 Task: Add a signature Dale Allen containing 'With appreciation and gratitude, Dale Allen' to email address softage.1@softage.net and add a folder Software
Action: Key pressed n
Screenshot: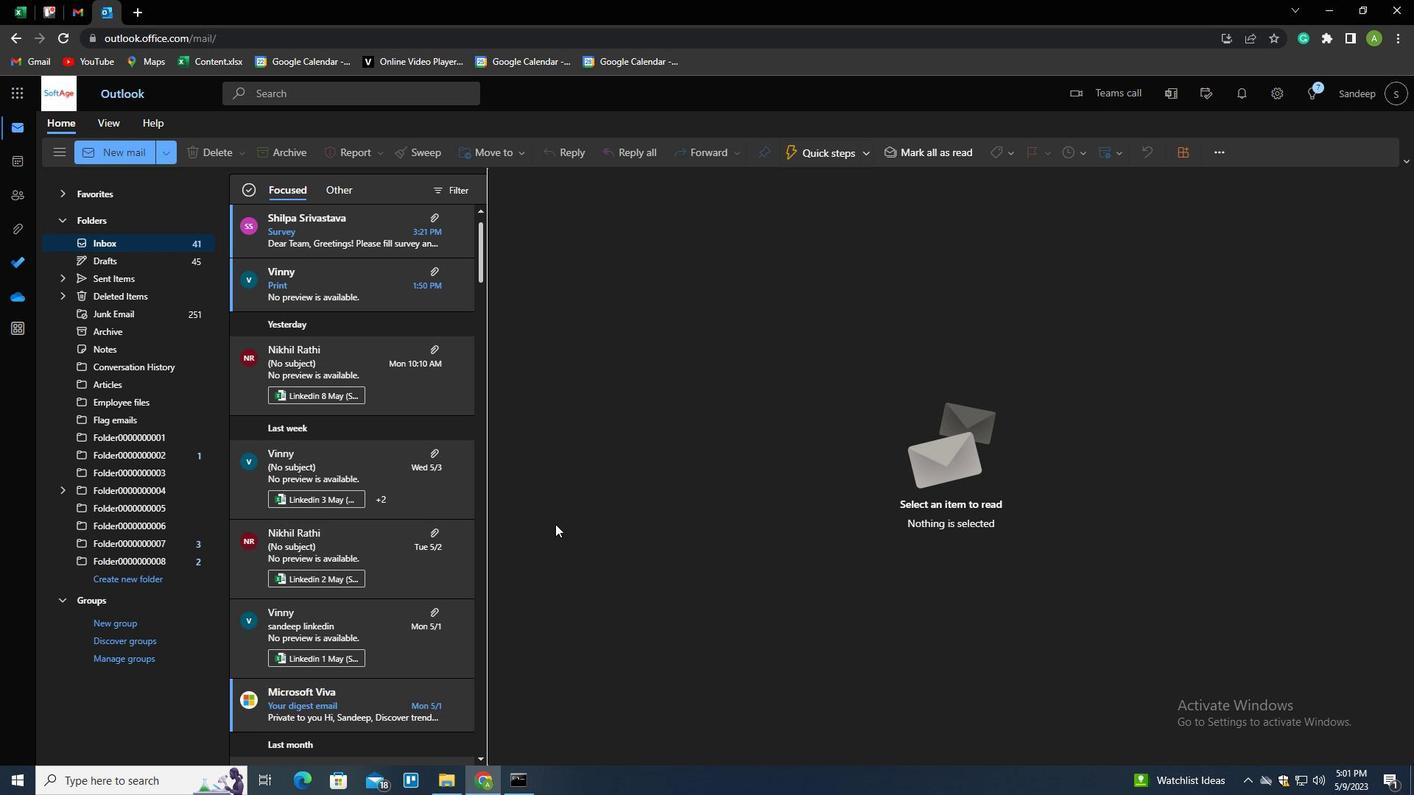 
Action: Mouse moved to (985, 159)
Screenshot: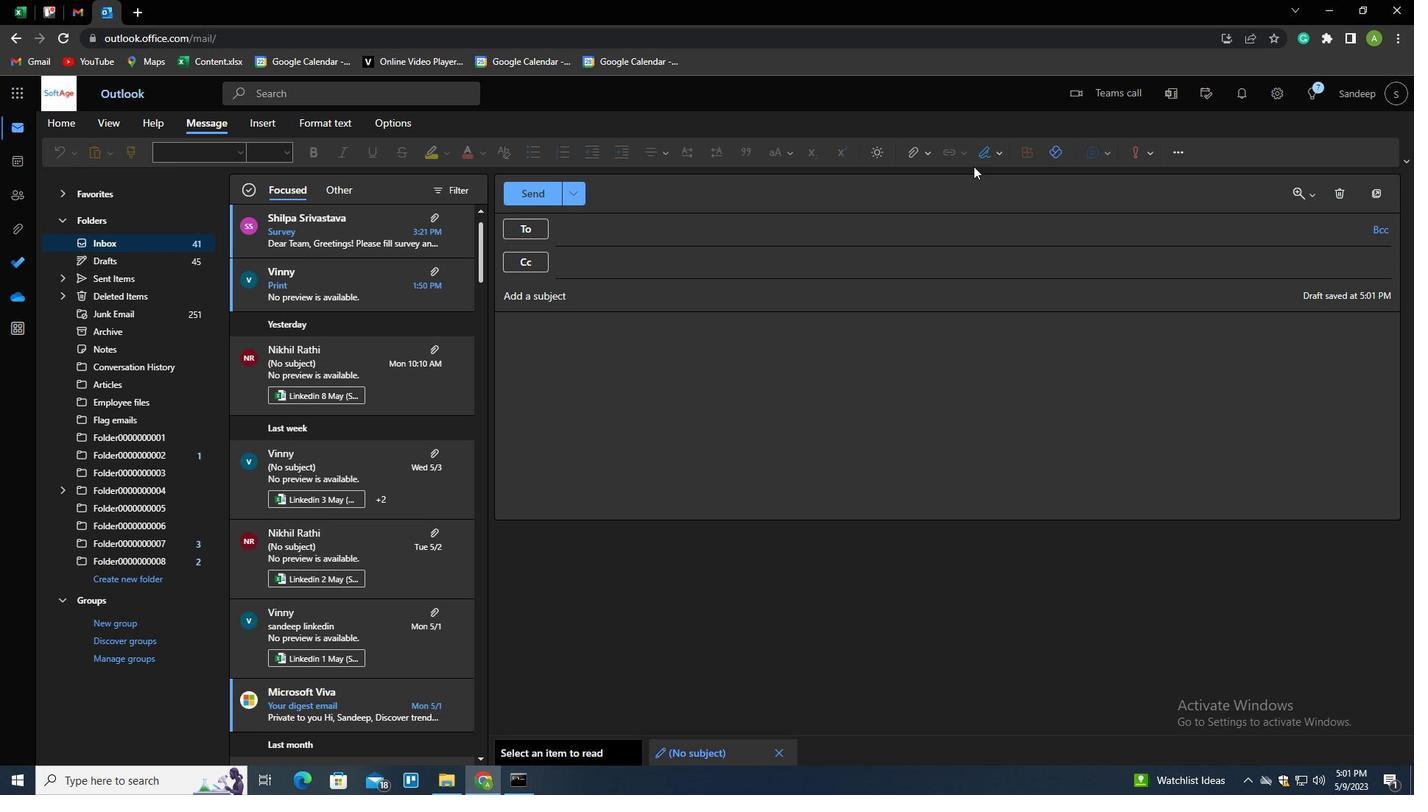 
Action: Mouse pressed left at (985, 159)
Screenshot: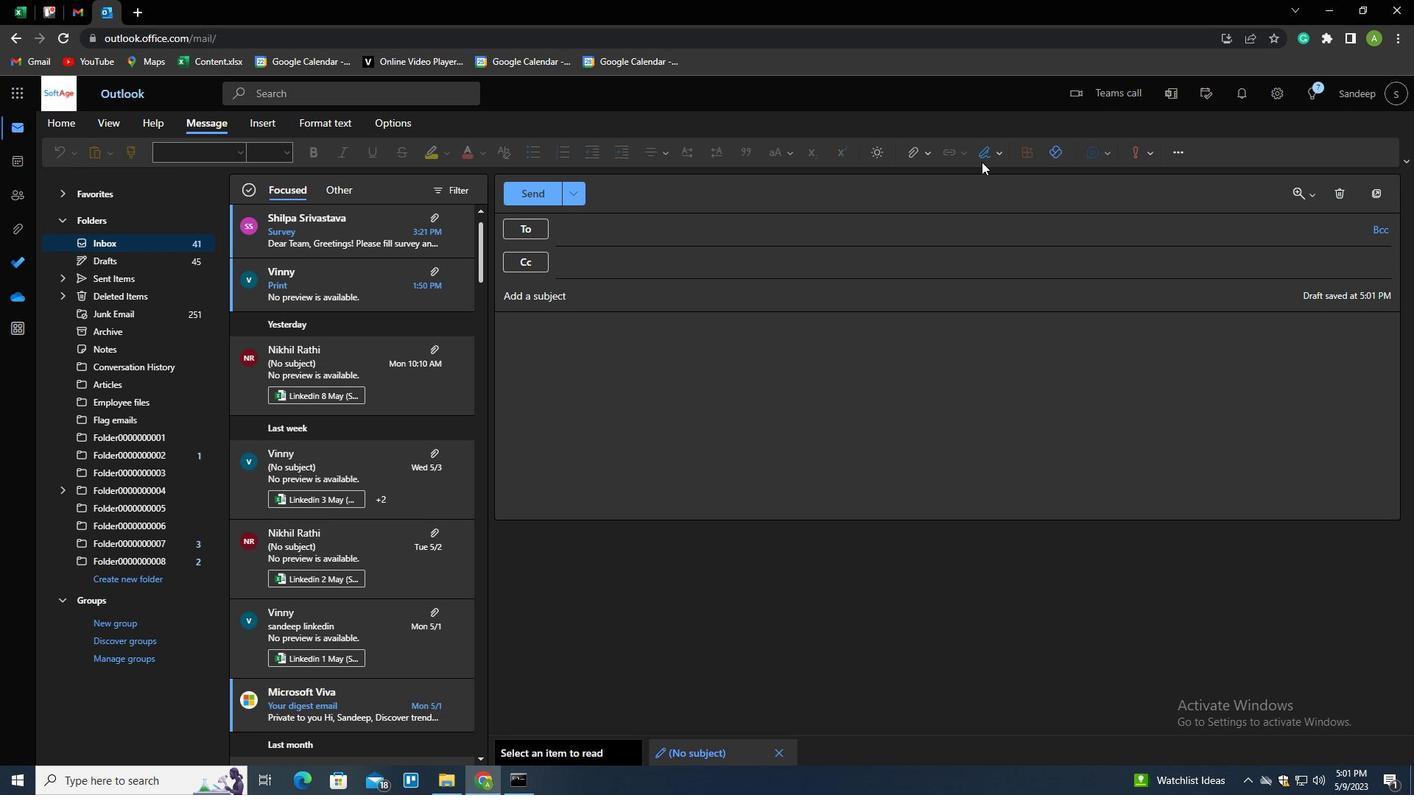 
Action: Mouse moved to (975, 182)
Screenshot: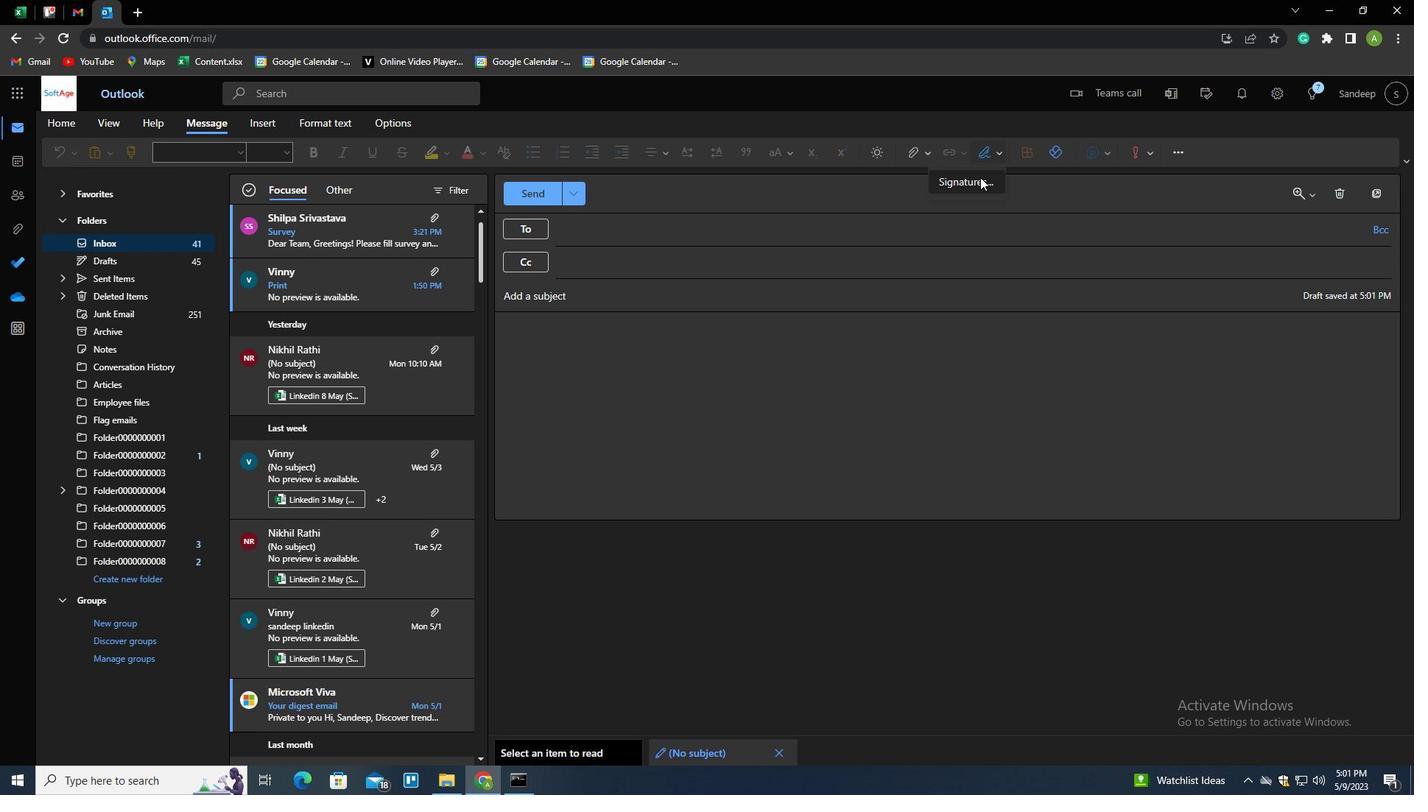 
Action: Mouse pressed left at (975, 182)
Screenshot: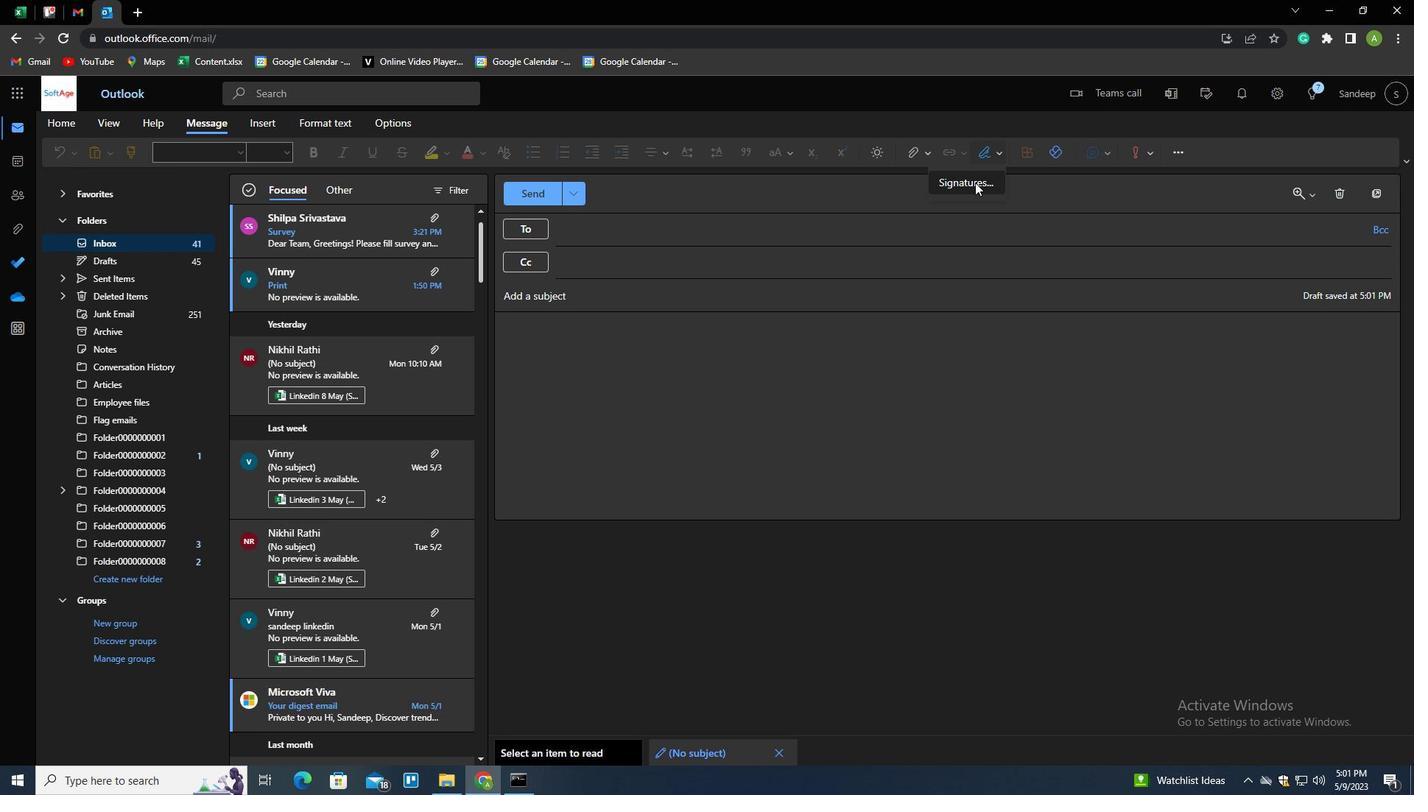 
Action: Mouse moved to (824, 264)
Screenshot: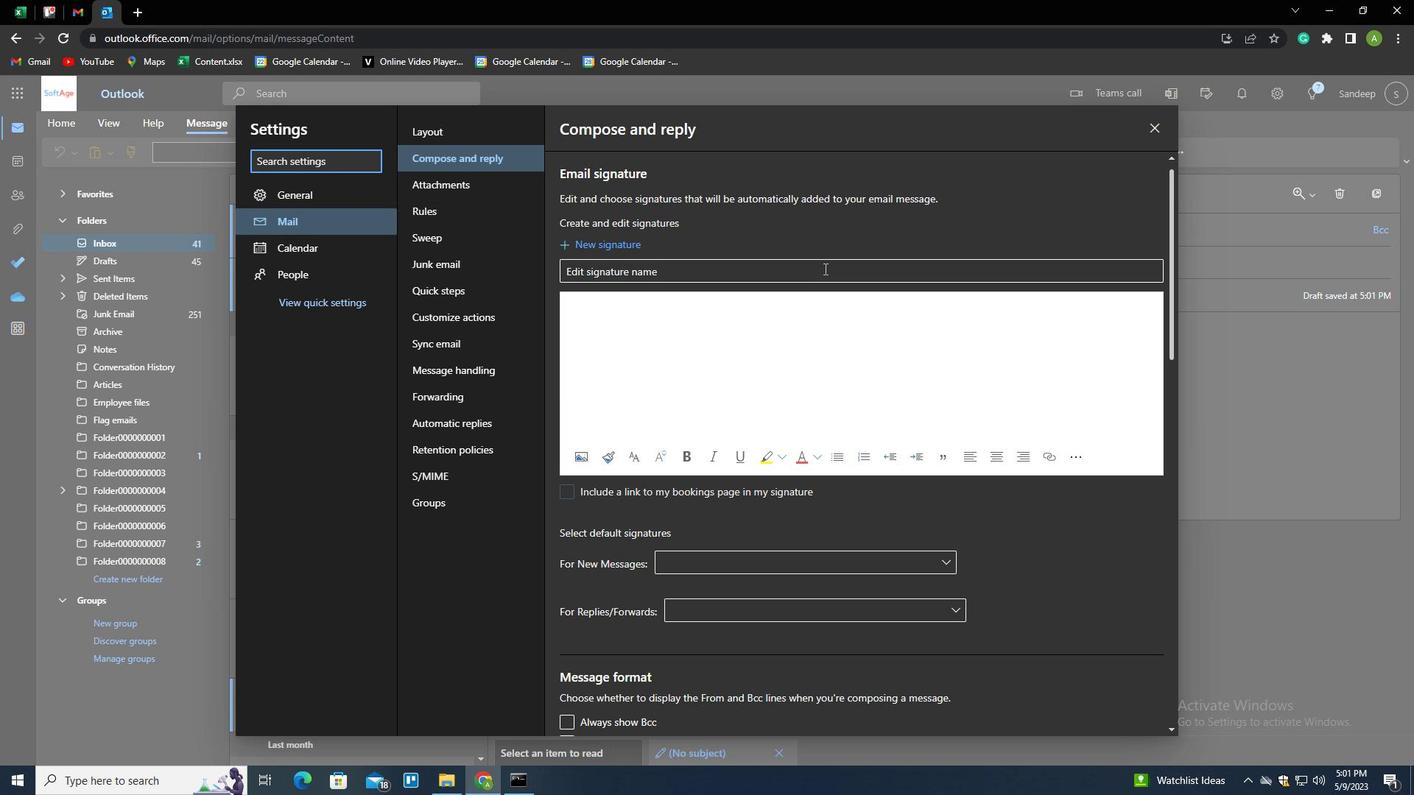 
Action: Mouse pressed left at (824, 264)
Screenshot: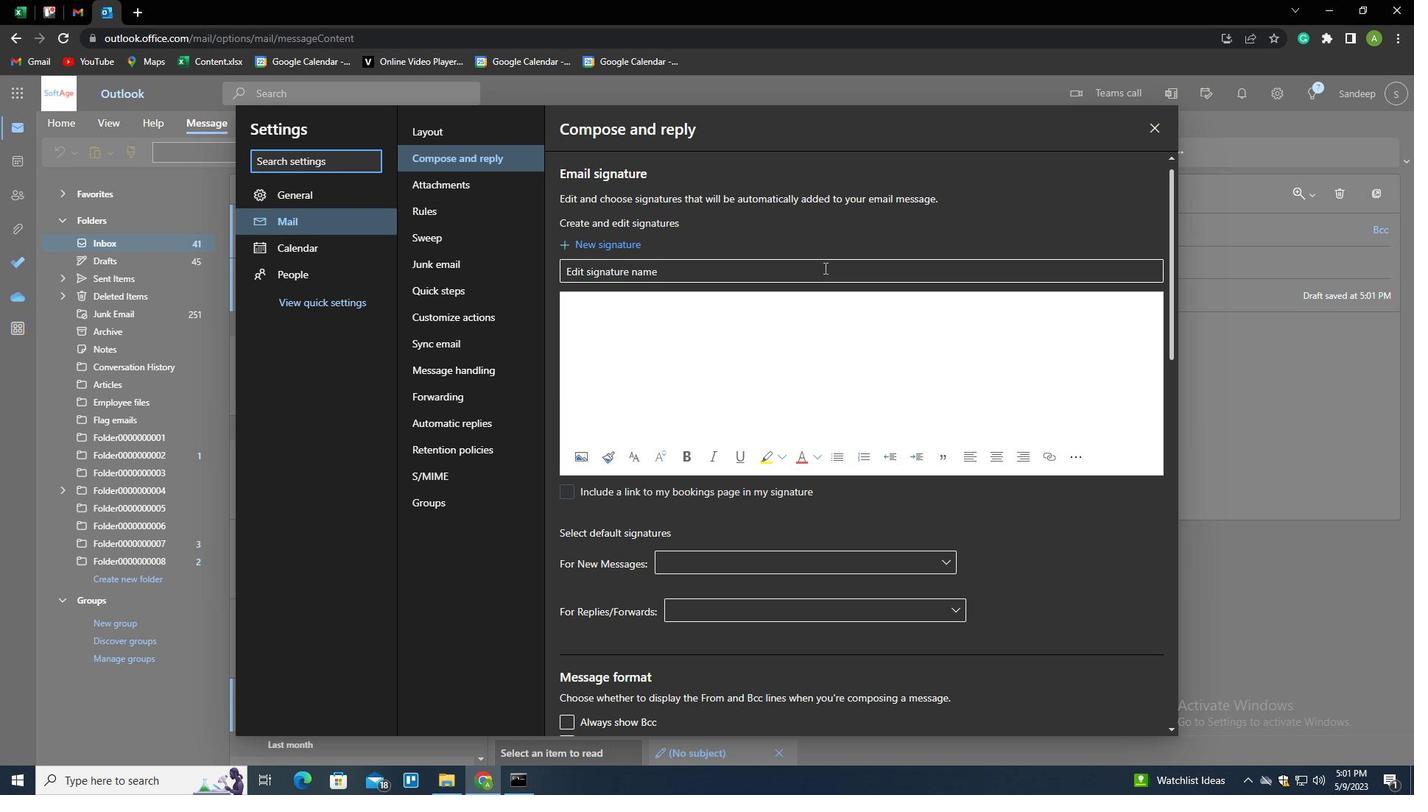 
Action: Key pressed <Key.shift><Key.shift><Key.shift><Key.shift><Key.shift><Key.shift><Key.shift><Key.shift><Key.shift><Key.shift><Key.shift><Key.shift><Key.shift><Key.shift><Key.shift><Key.shift><Key.shift><Key.shift><Key.shift><Key.shift><Key.shift><Key.shift><Key.shift><Key.shift><Key.shift><Key.shift>DALE<Key.space><Key.shift>ALLEN<Key.tab><Key.shift_r><Key.enter><Key.enter><Key.enter><Key.enter><Key.enter><Key.enter><Key.shift>WIRH<Key.backspace><Key.backspace>TH<Key.space>APPRECIATON<Key.backspace><Key.backspace>ION<Key.space>AND<Key.space>GRAD<Key.backspace>TITUDE<Key.shift_r><Key.enter><Key.shift><Key.shift><Key.shift><Key.shift><Key.shift><Key.shift><Key.shift><Key.shift><Key.shift><Key.shift><Key.shift>DALE<Key.space><Key.shift><Key.shift>ALLEN
Screenshot: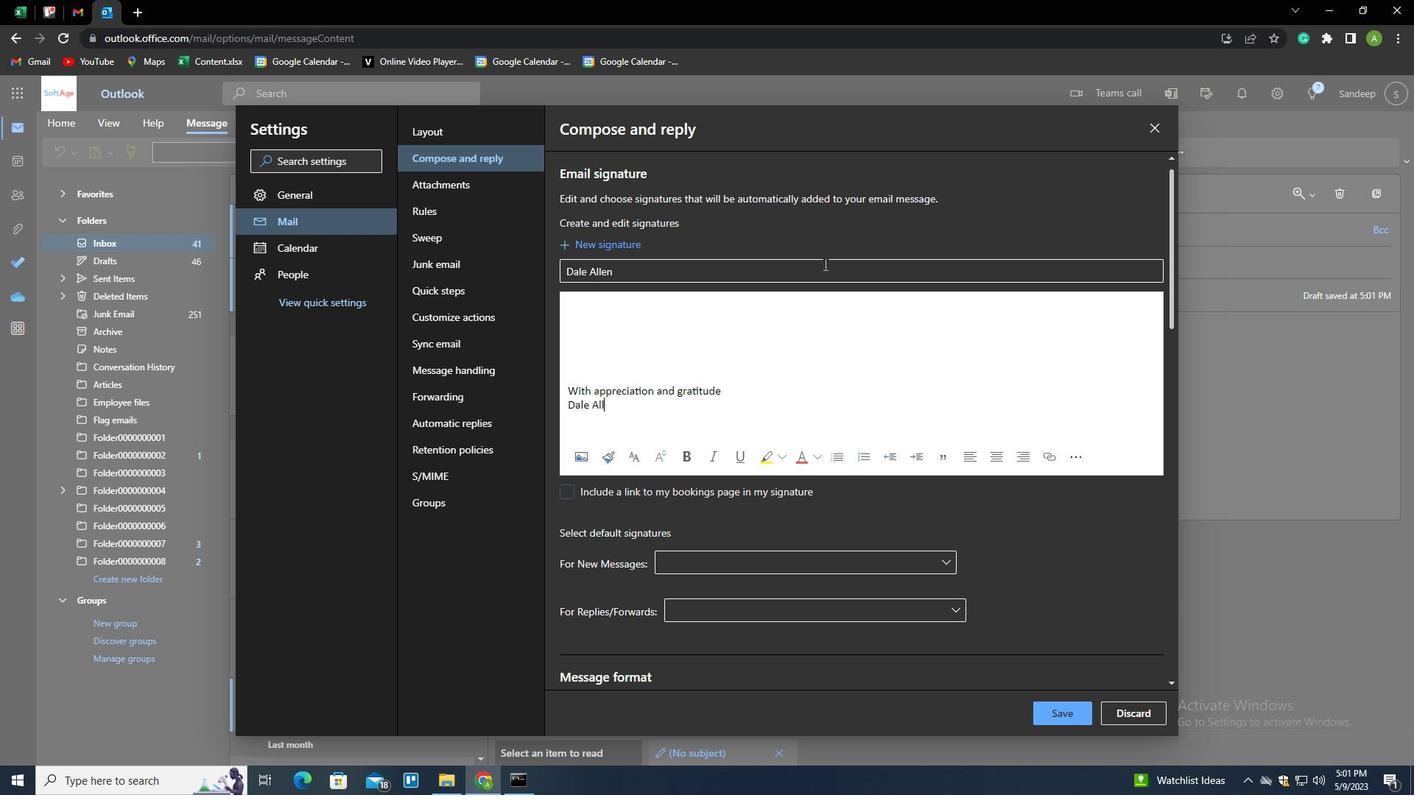 
Action: Mouse moved to (1067, 709)
Screenshot: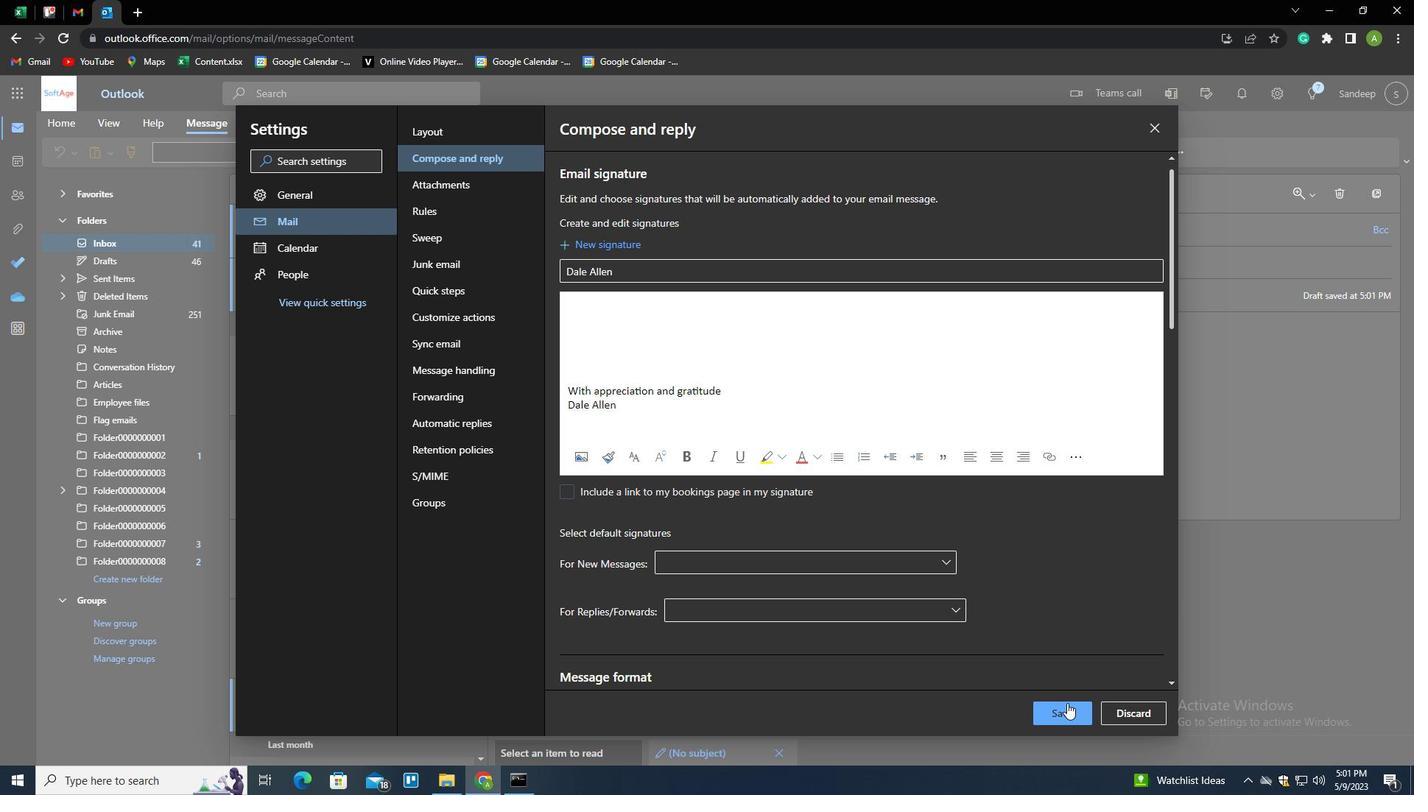 
Action: Mouse pressed left at (1067, 709)
Screenshot: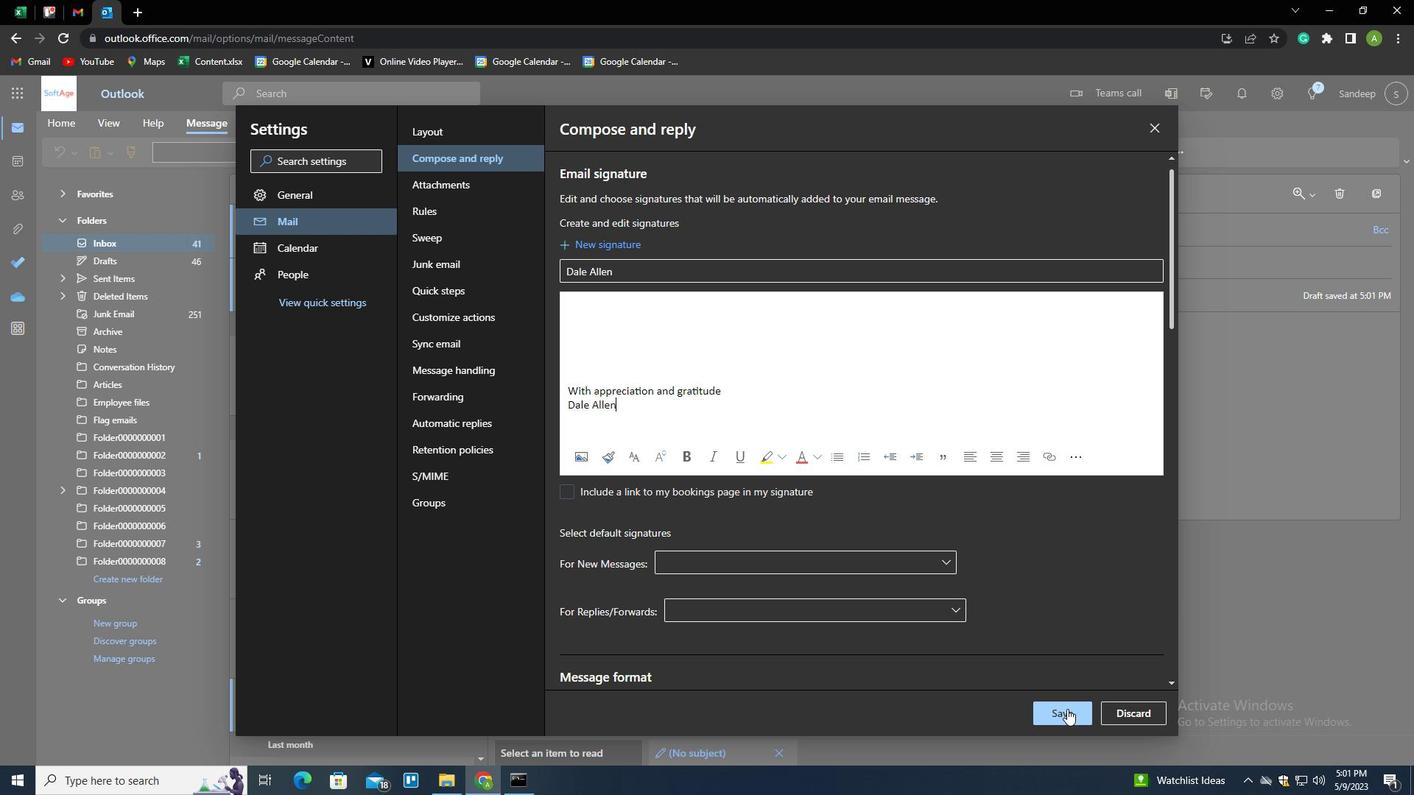 
Action: Mouse moved to (1255, 441)
Screenshot: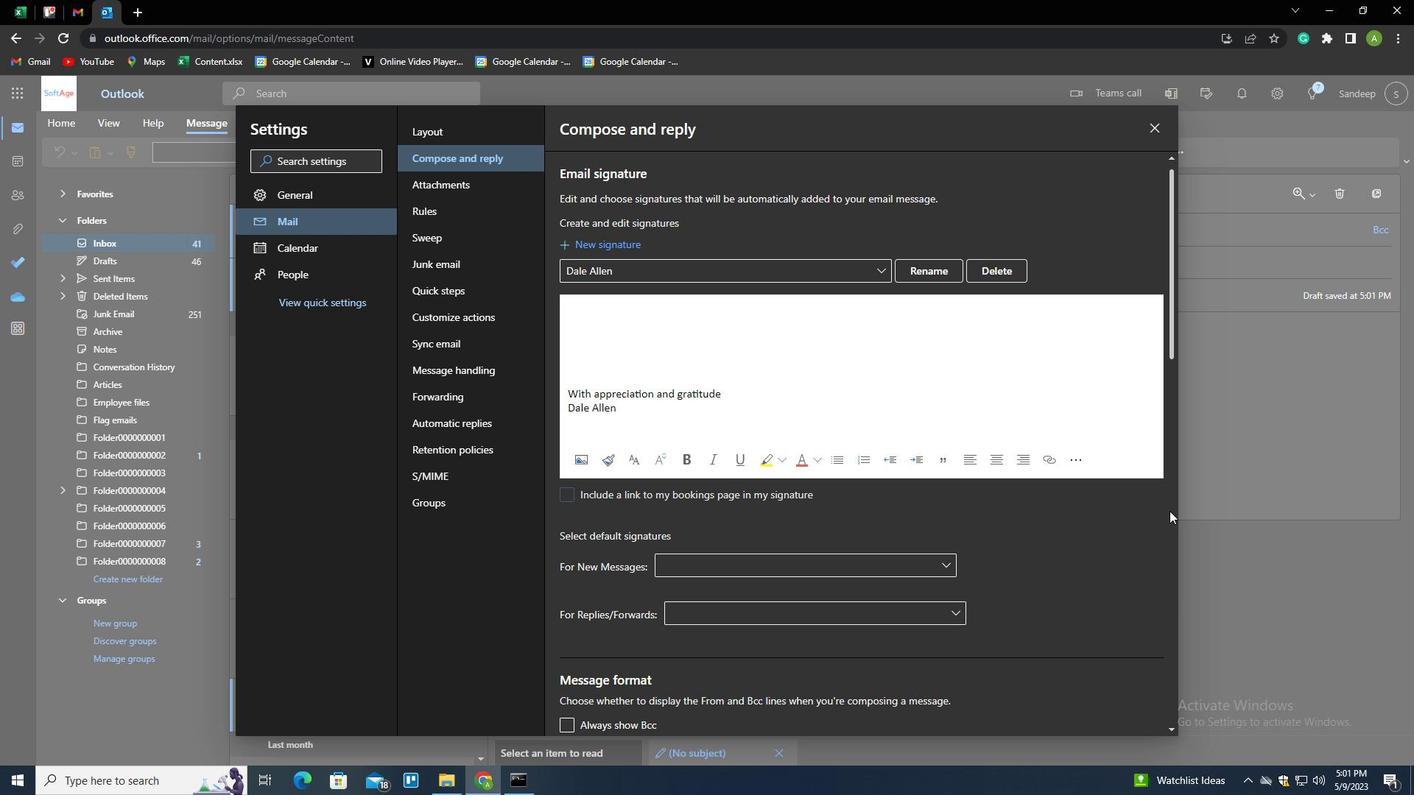 
Action: Mouse pressed left at (1255, 441)
Screenshot: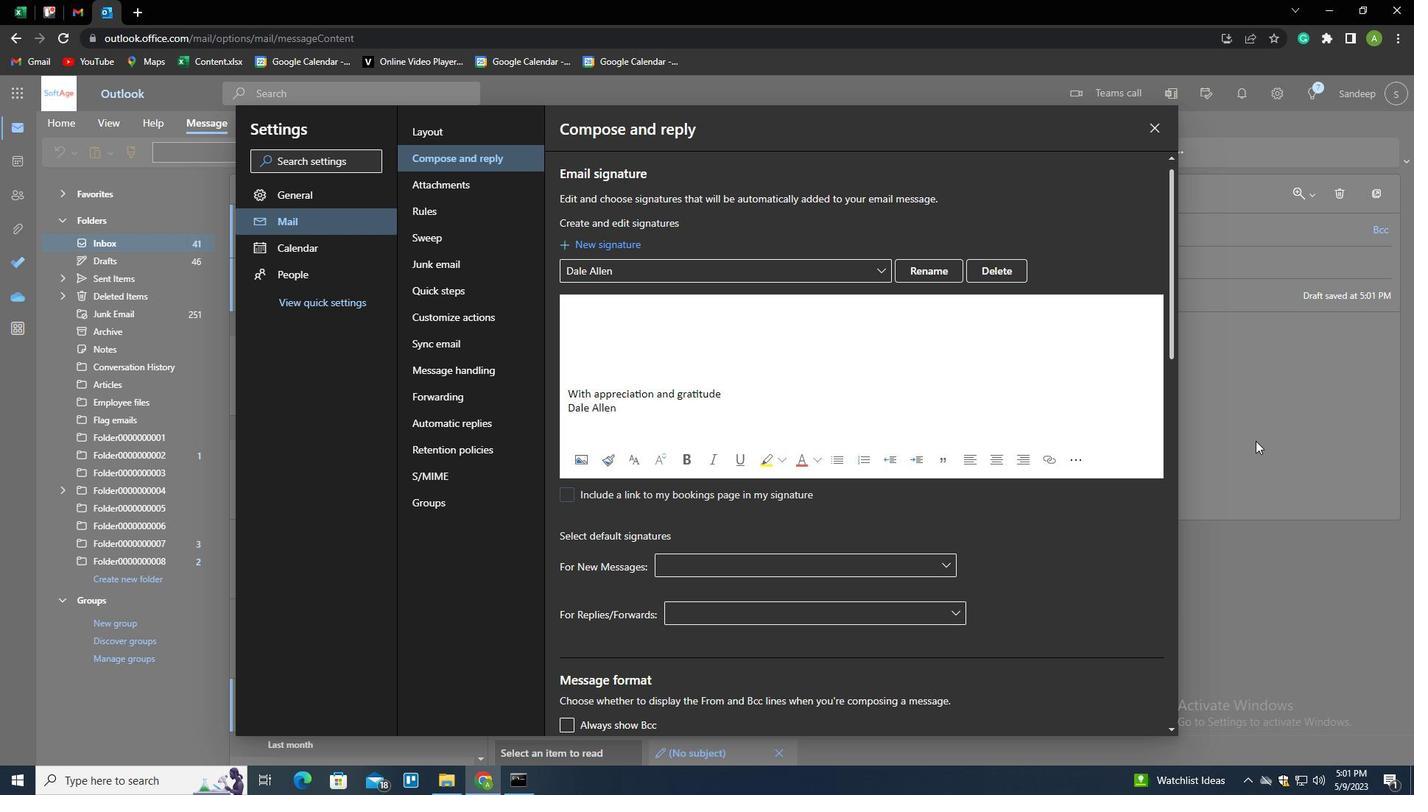 
Action: Mouse moved to (988, 157)
Screenshot: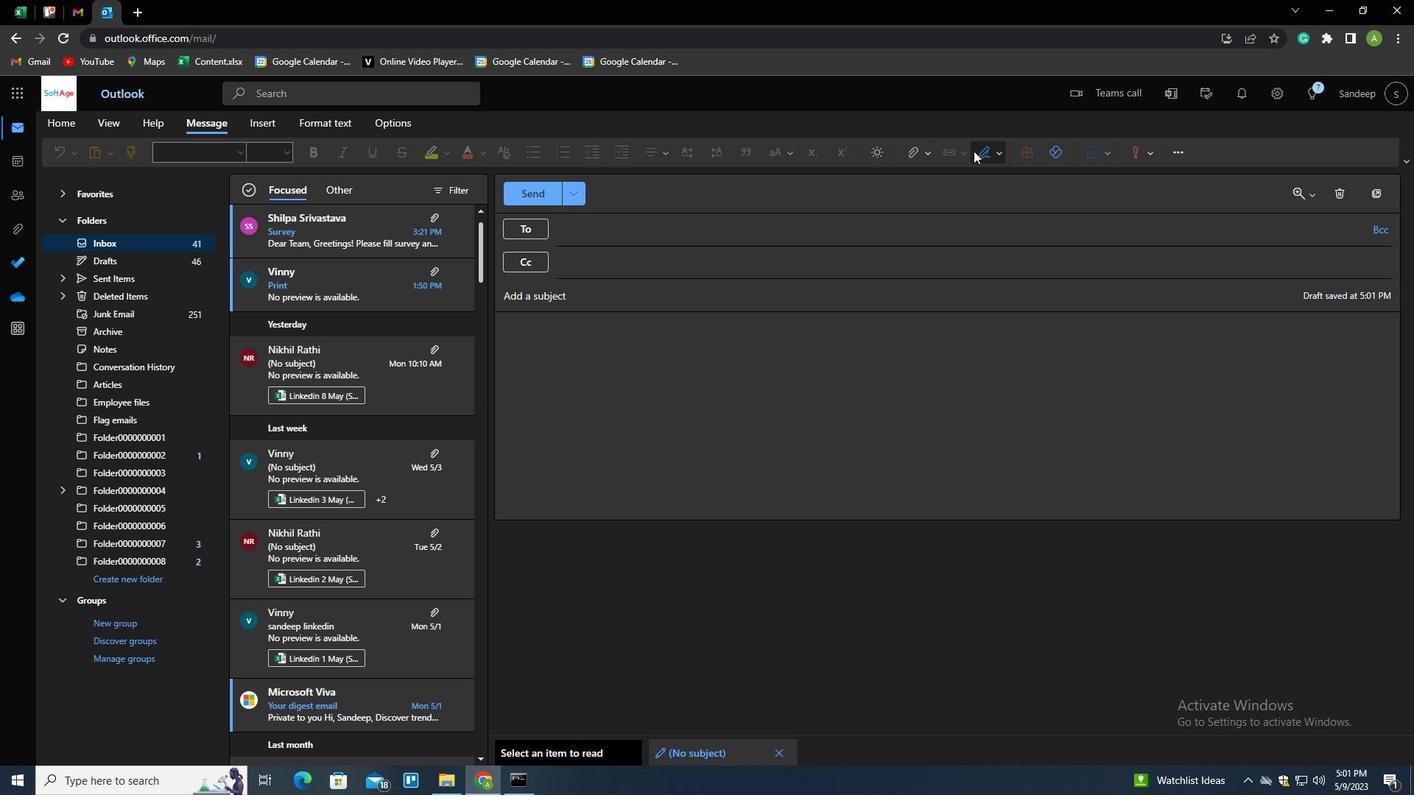 
Action: Mouse pressed left at (988, 157)
Screenshot: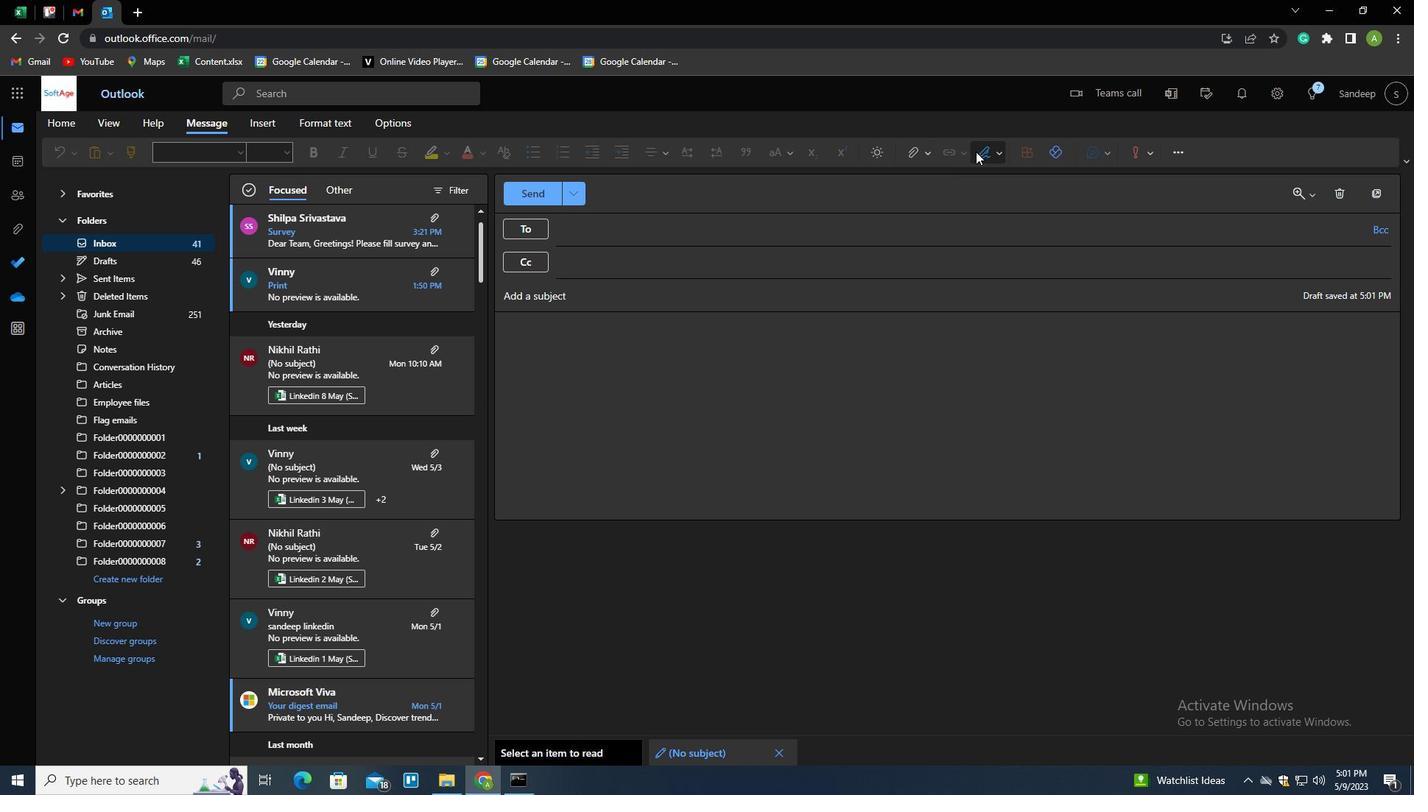 
Action: Mouse moved to (978, 184)
Screenshot: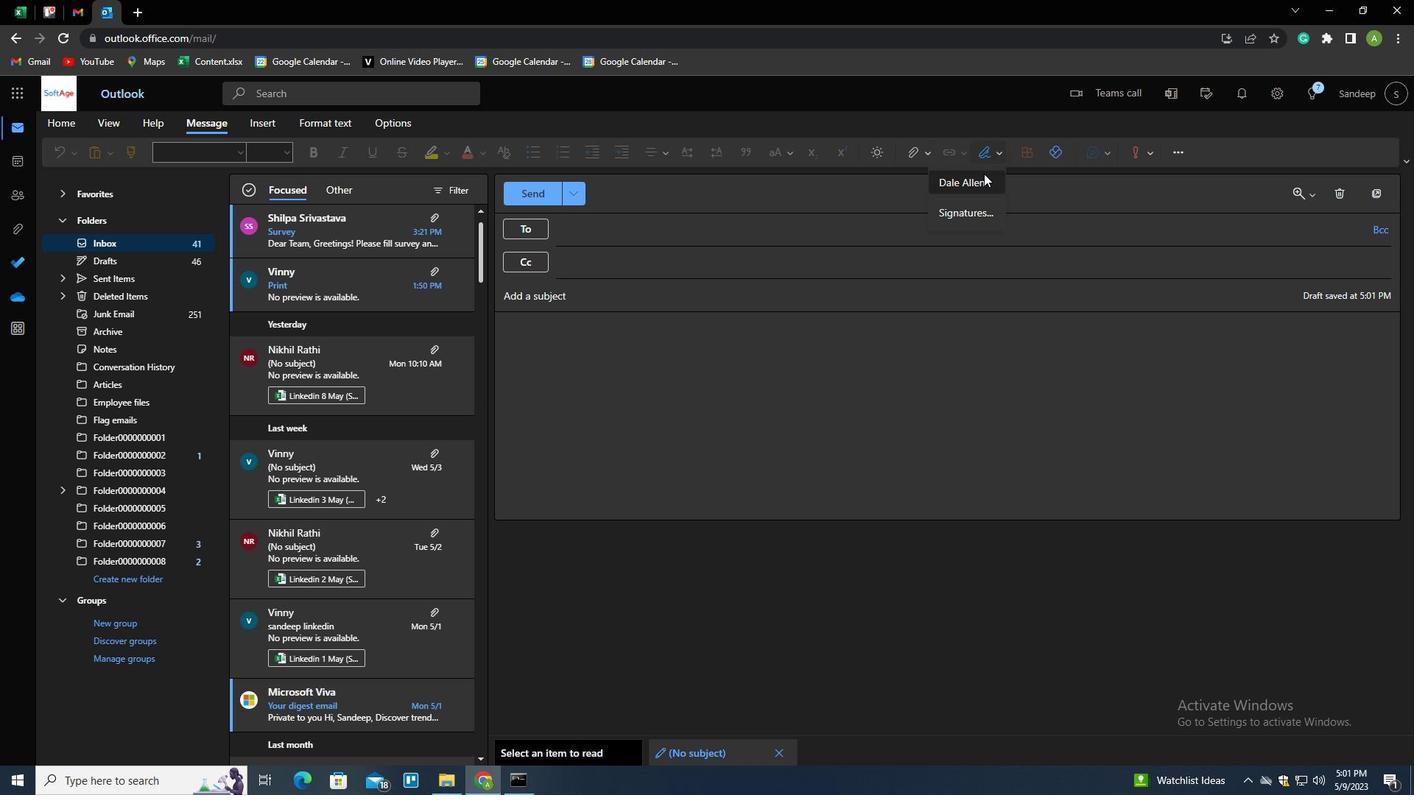 
Action: Mouse pressed left at (978, 184)
Screenshot: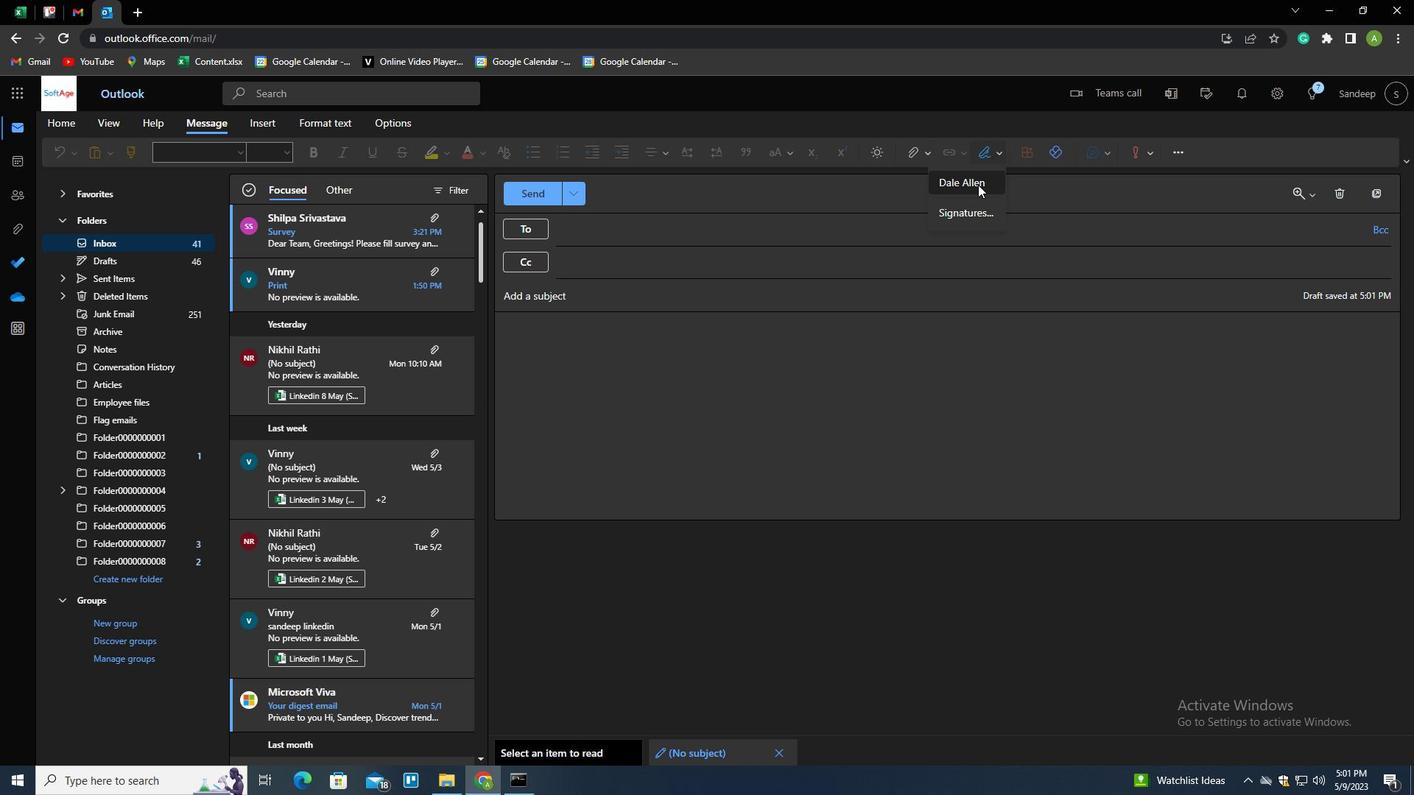 
Action: Mouse moved to (676, 230)
Screenshot: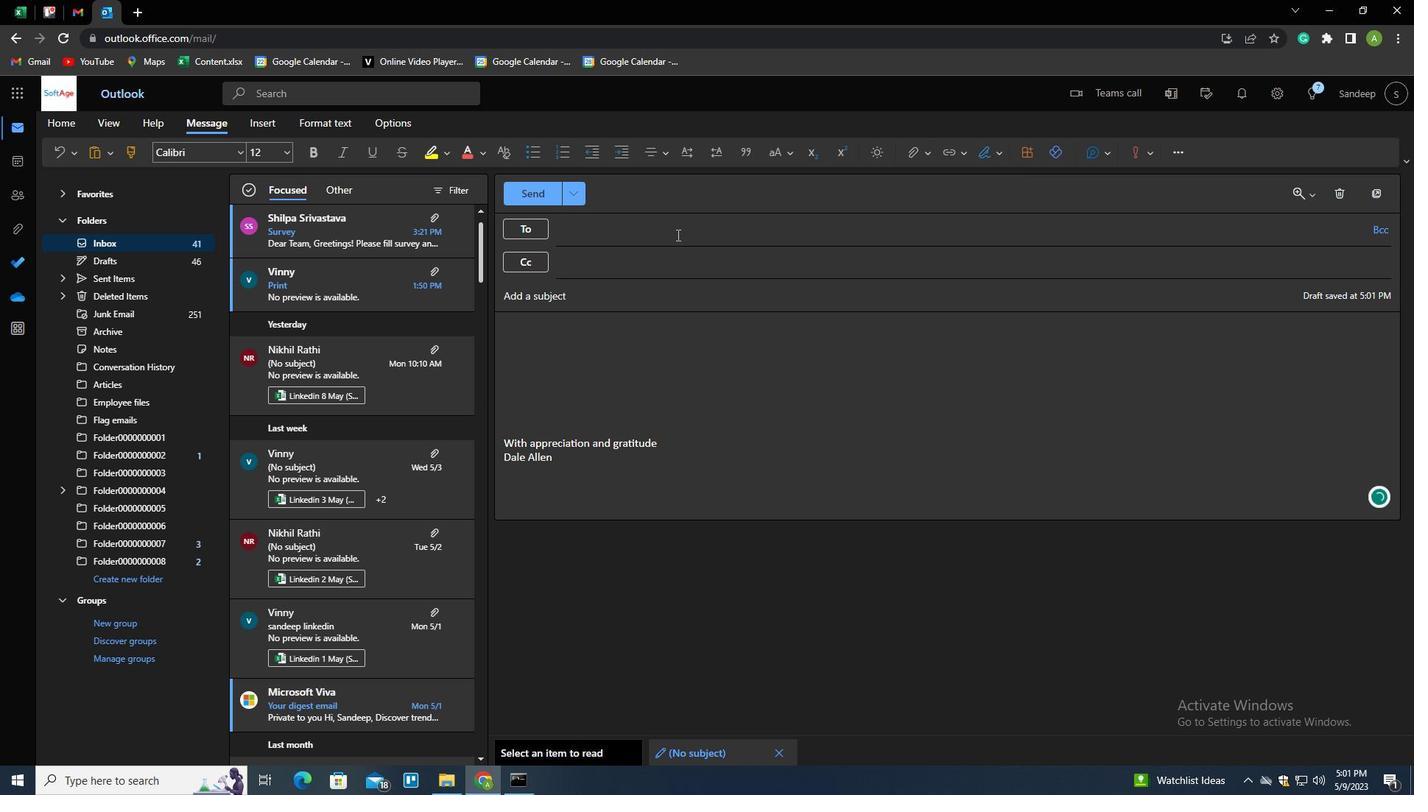 
Action: Mouse pressed left at (676, 230)
Screenshot: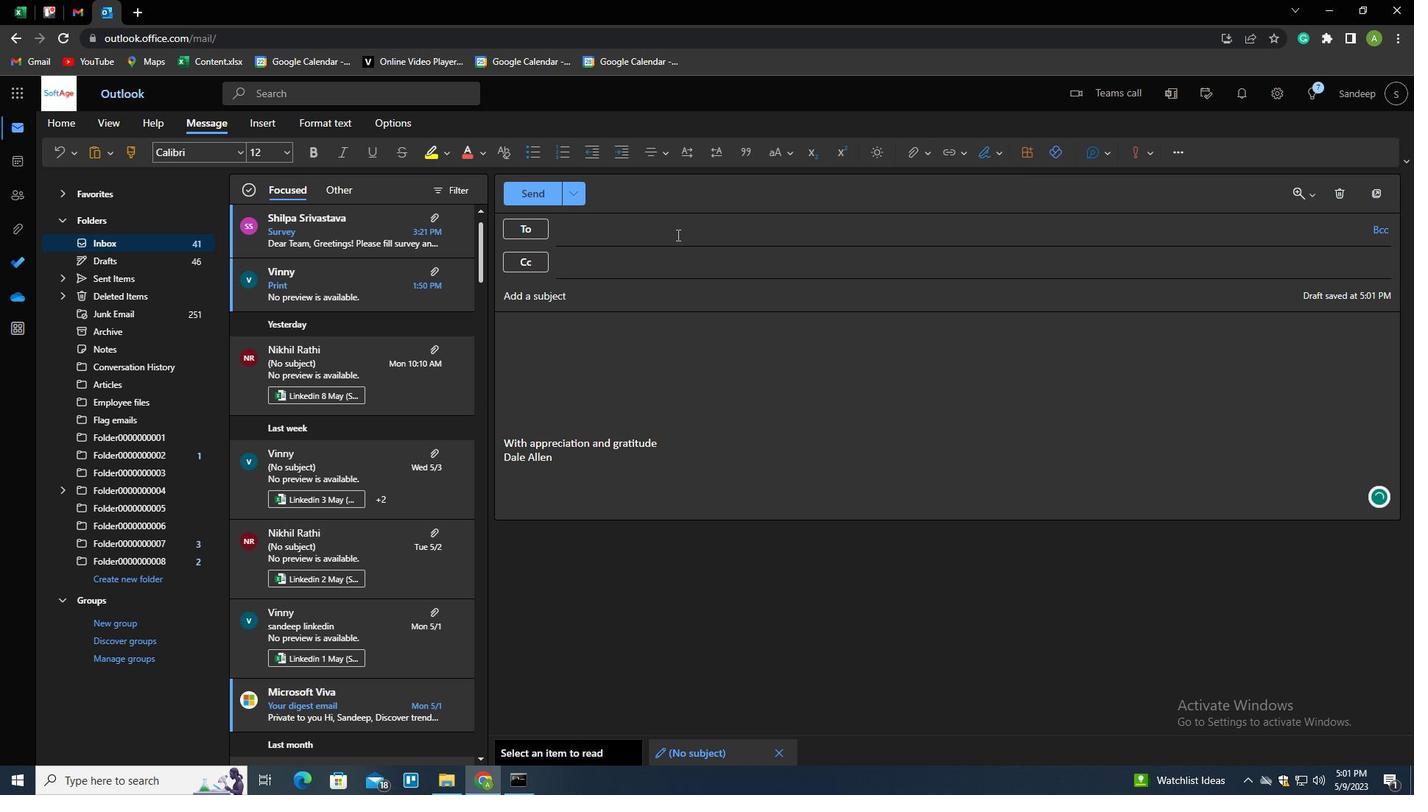 
Action: Key pressed SOFTAGE.1<Key.shift>@SOFTAGE.NE
Screenshot: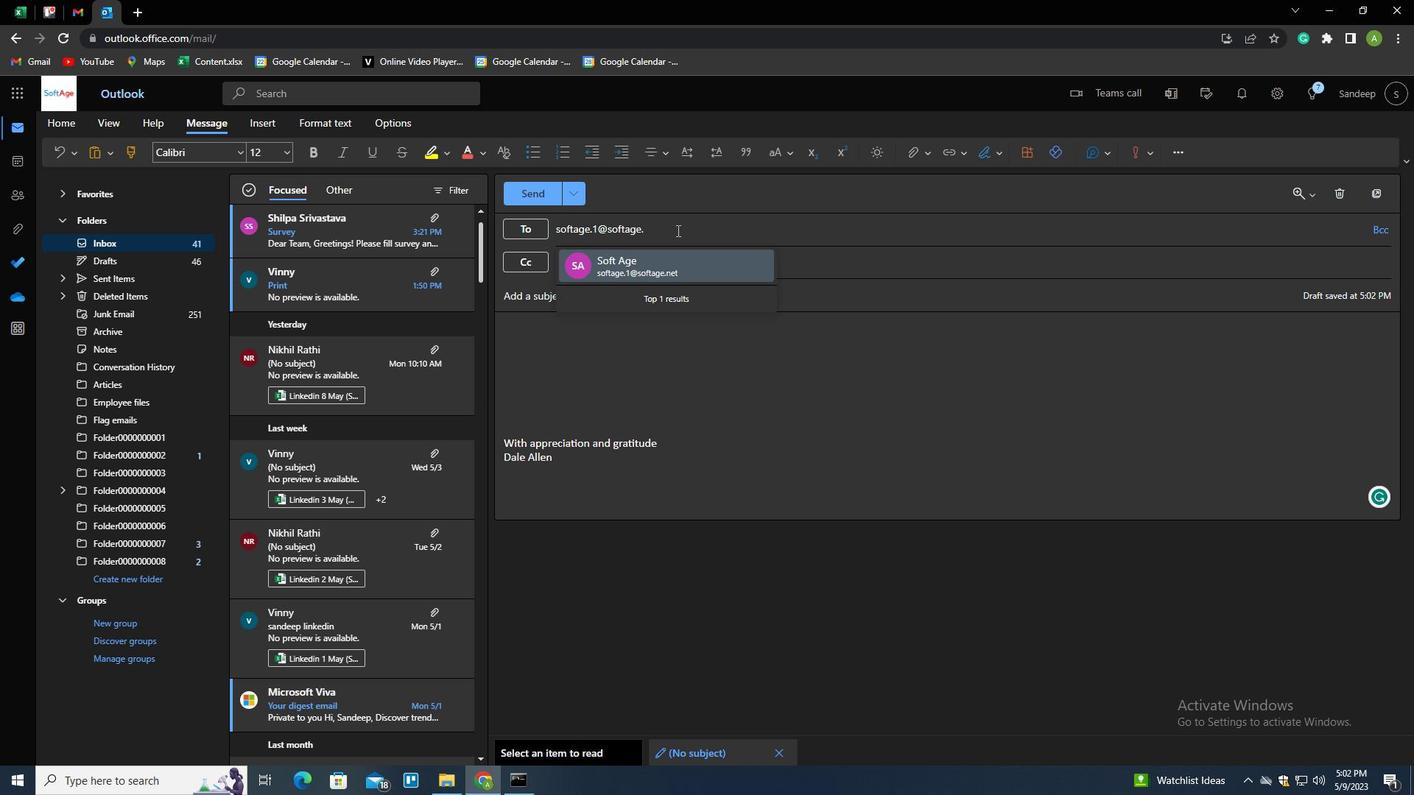 
Action: Mouse moved to (665, 273)
Screenshot: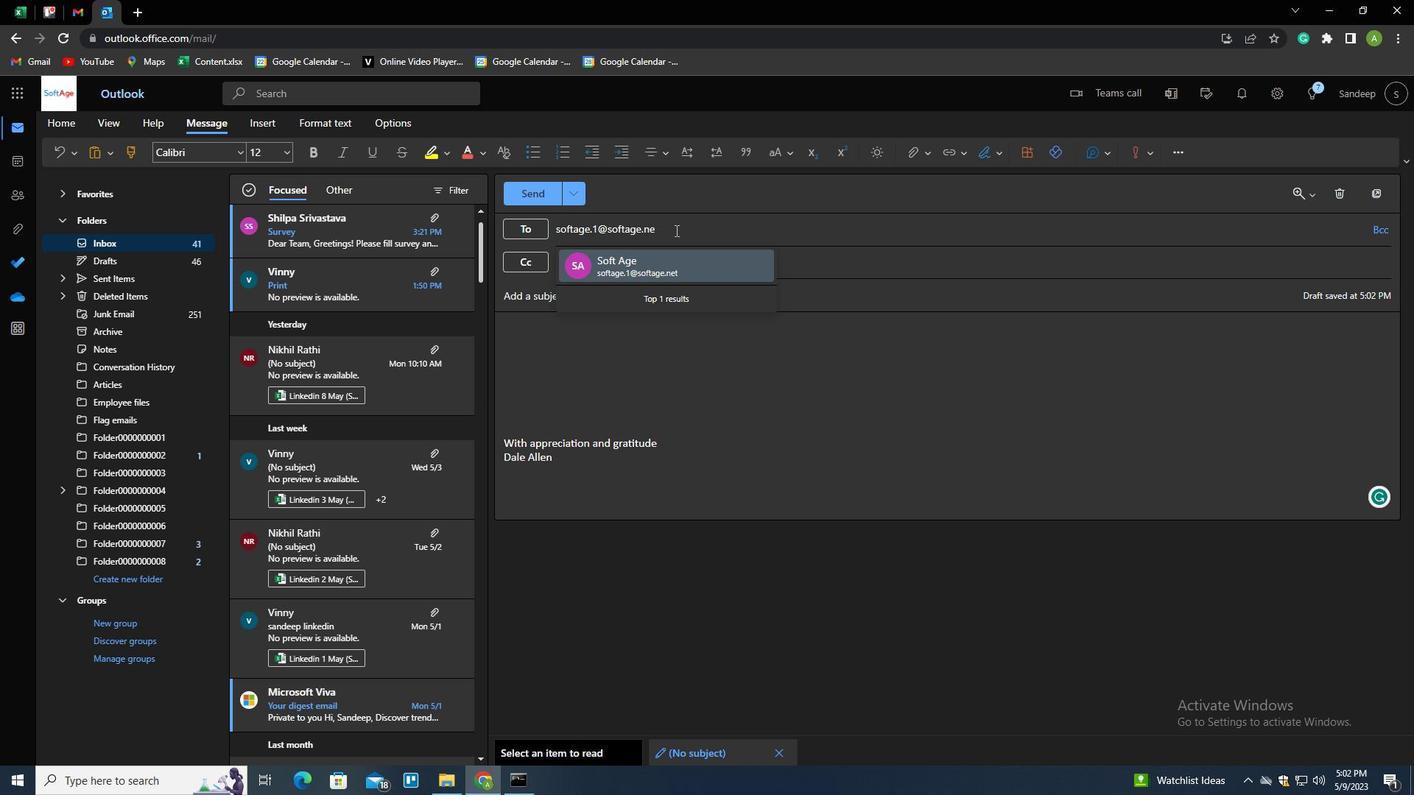 
Action: Mouse pressed left at (665, 273)
Screenshot: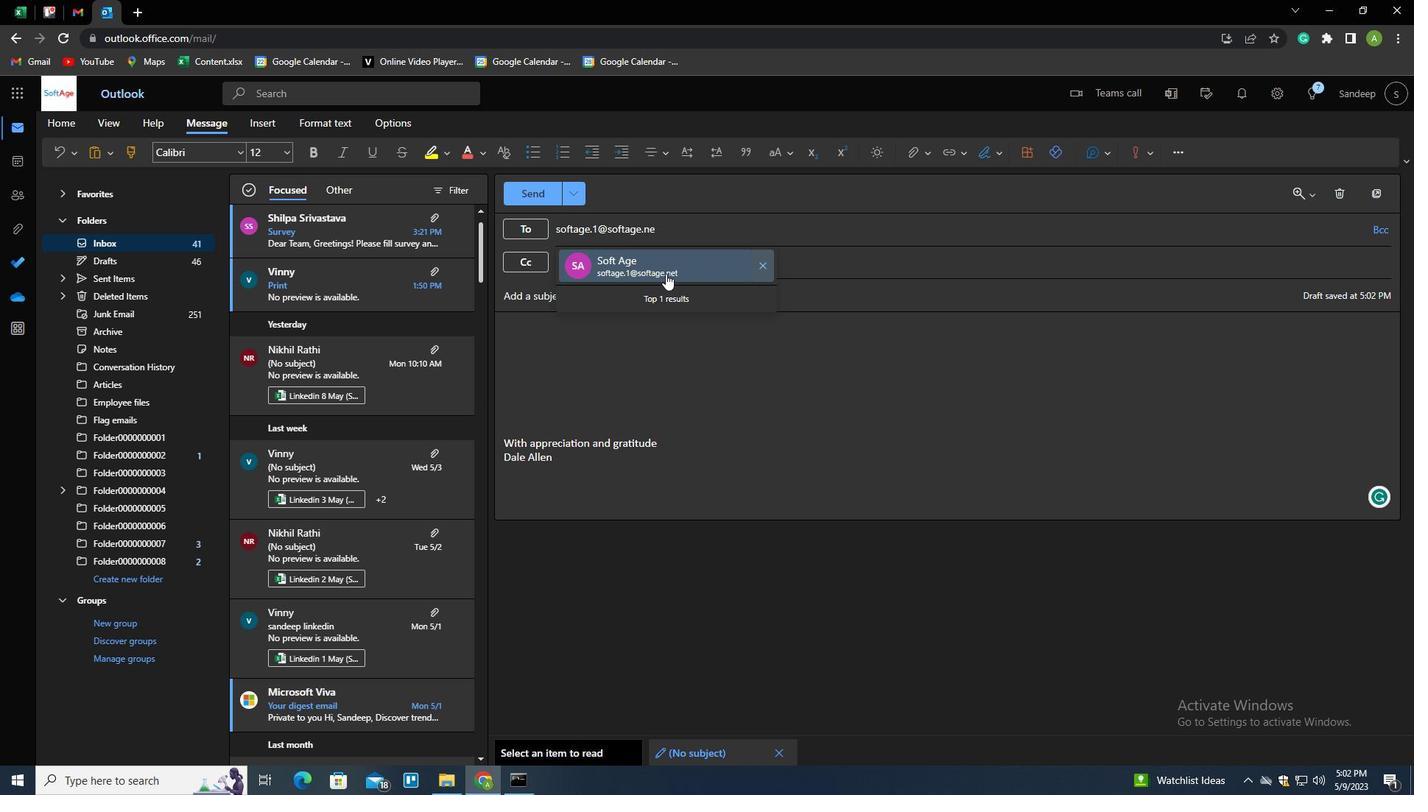 
Action: Mouse moved to (140, 574)
Screenshot: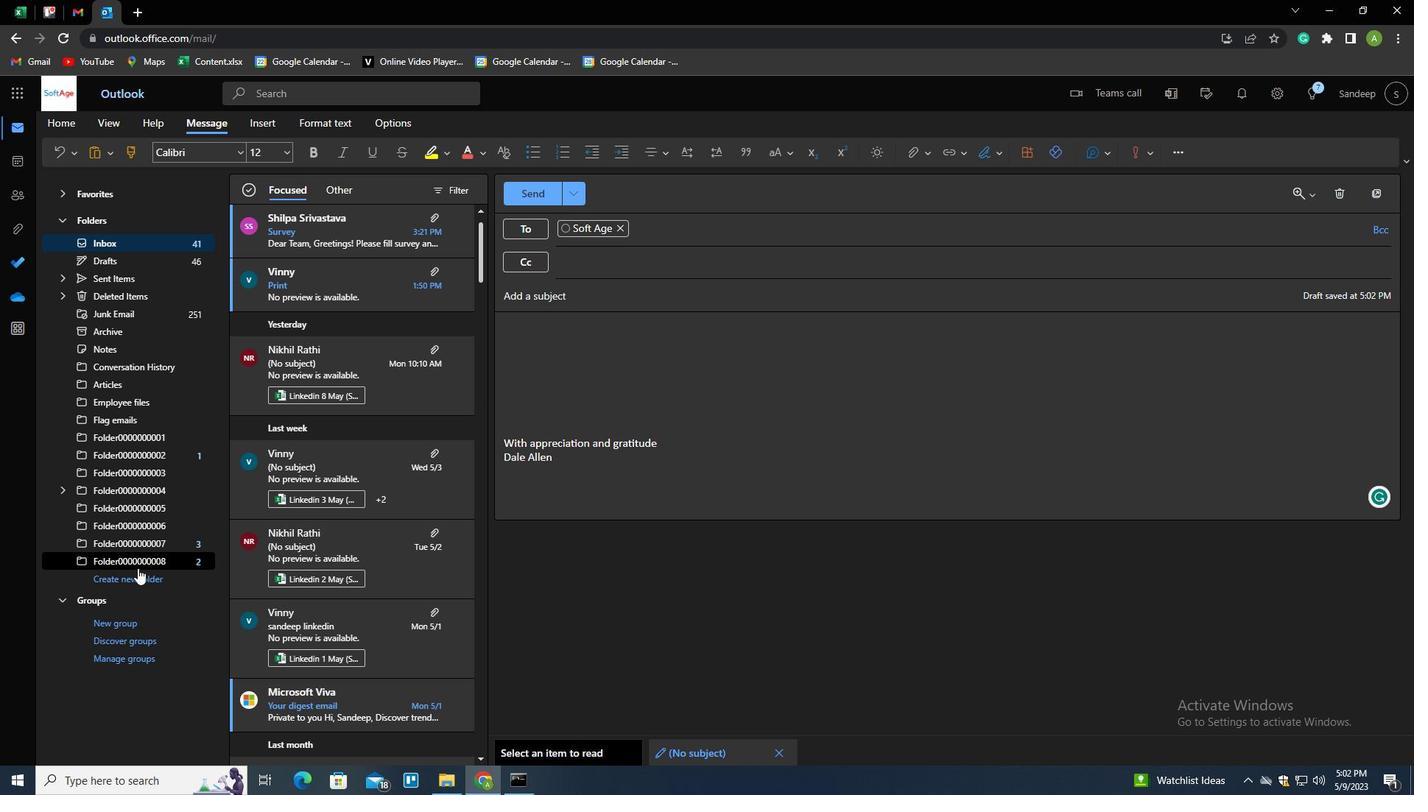 
Action: Mouse pressed left at (140, 574)
Screenshot: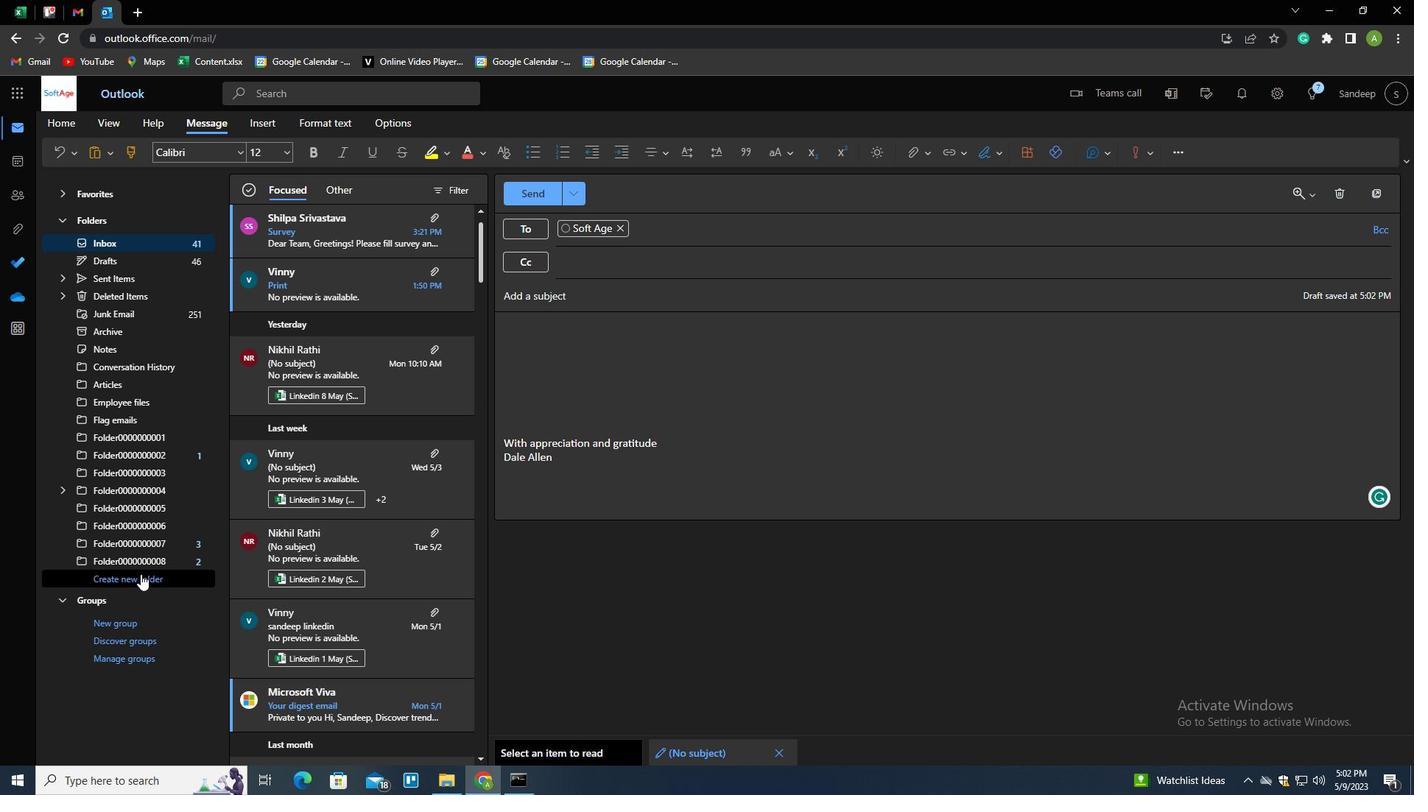 
Action: Mouse moved to (141, 574)
Screenshot: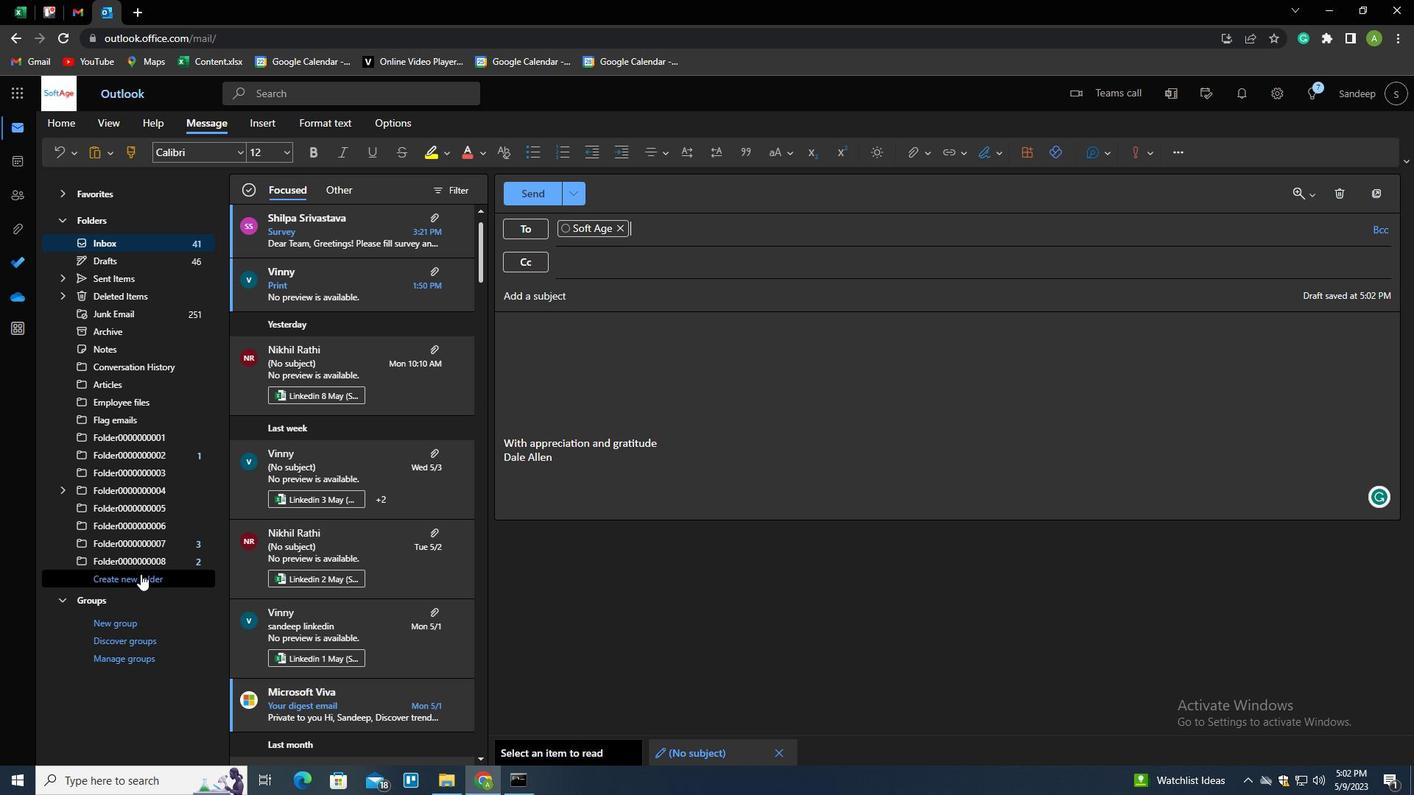 
Action: Key pressed <Key.shift>SOFTWARE<Key.enter>
Screenshot: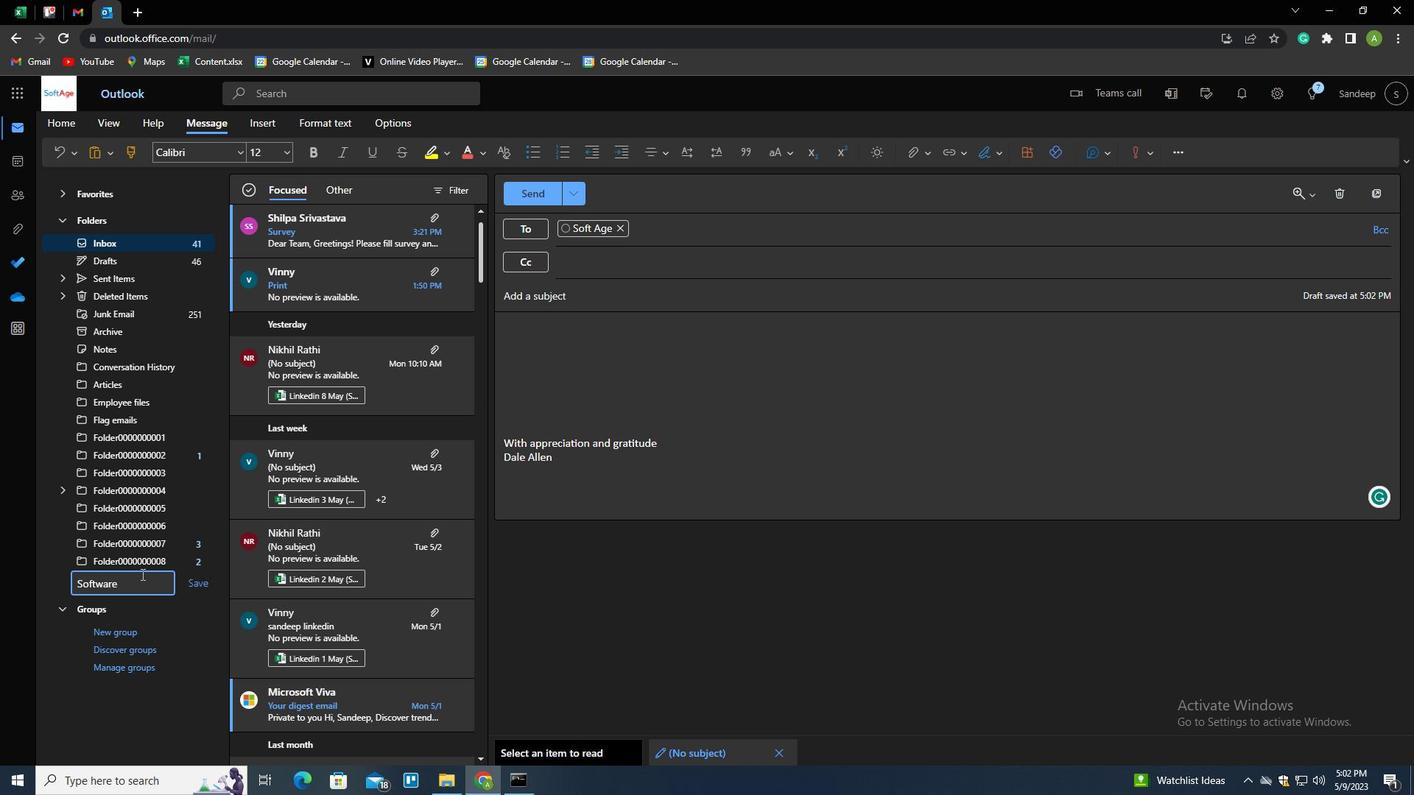 
